 Task: Create New Vendor with Vendor Name: GTI Travel, Billing Address Line1: 722 Newport Road, Billing Address Line2: Stow, Billing Address Line3: NY 10976
Action: Mouse moved to (197, 31)
Screenshot: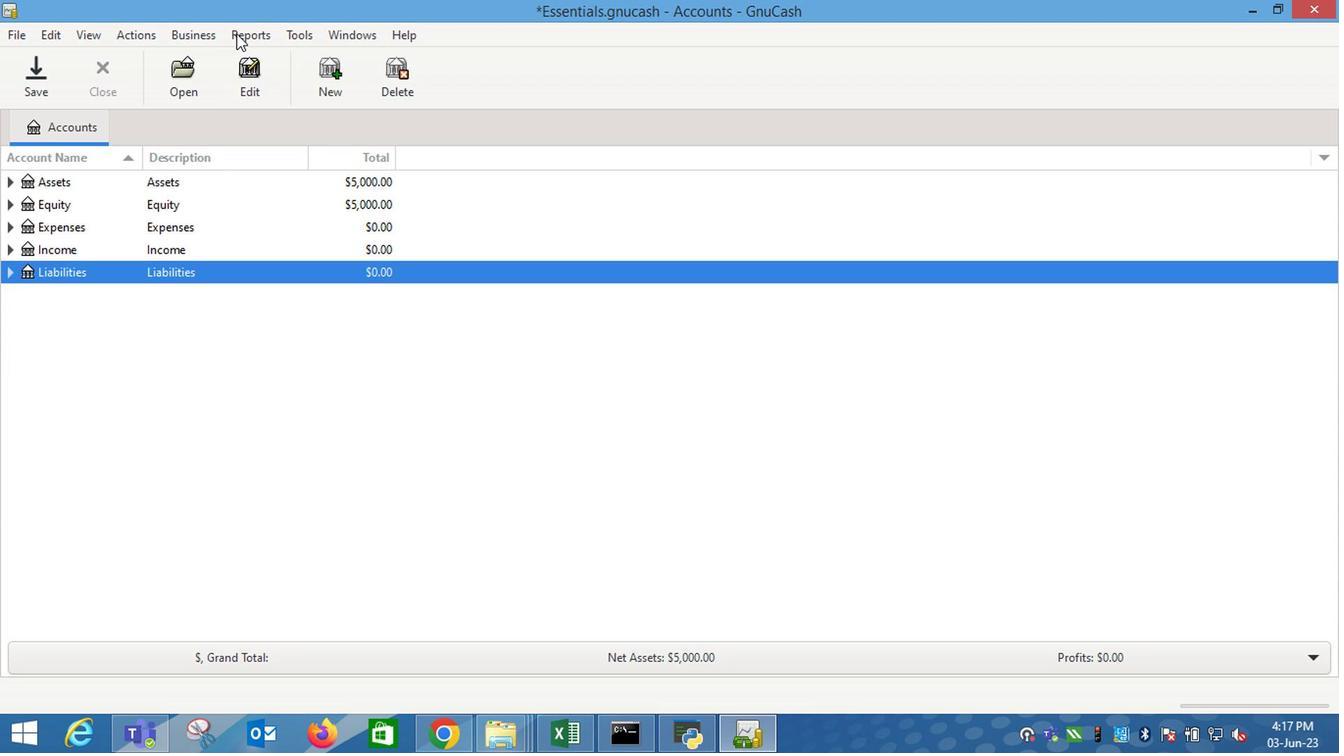 
Action: Mouse pressed left at (197, 31)
Screenshot: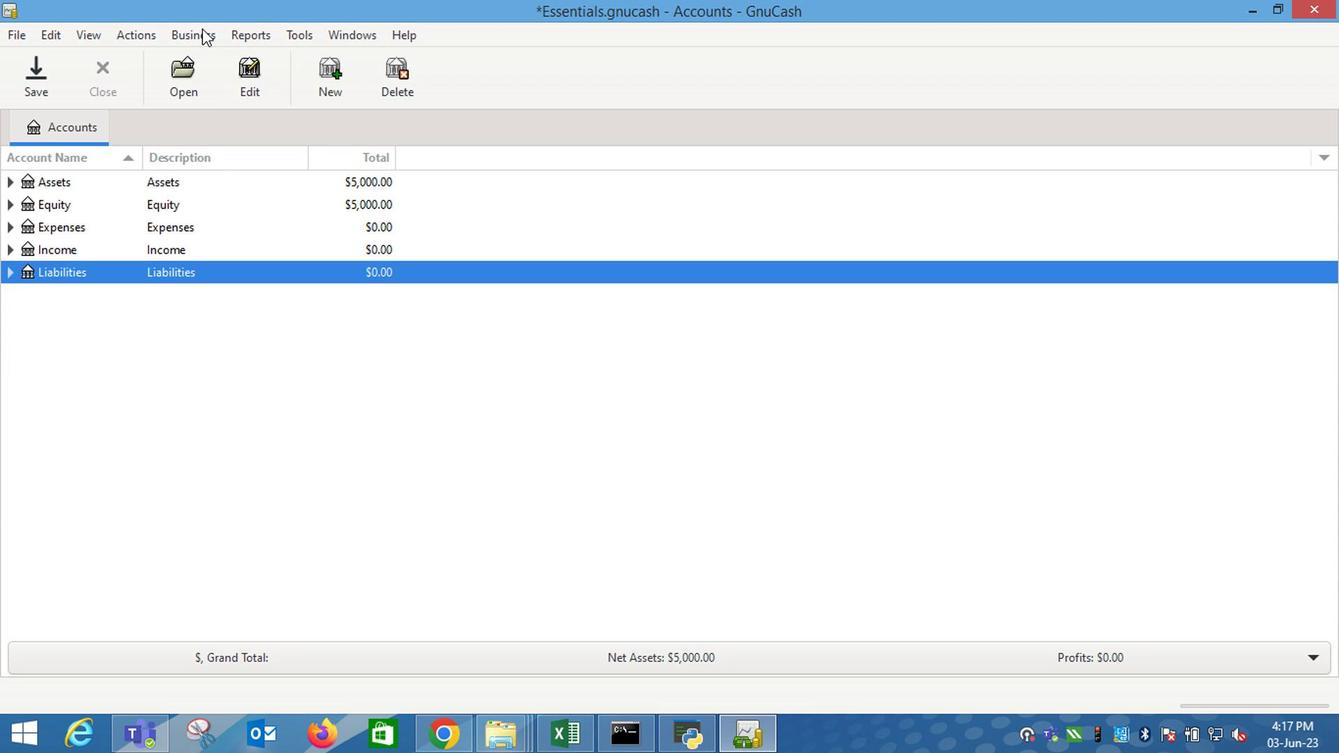 
Action: Mouse moved to (401, 110)
Screenshot: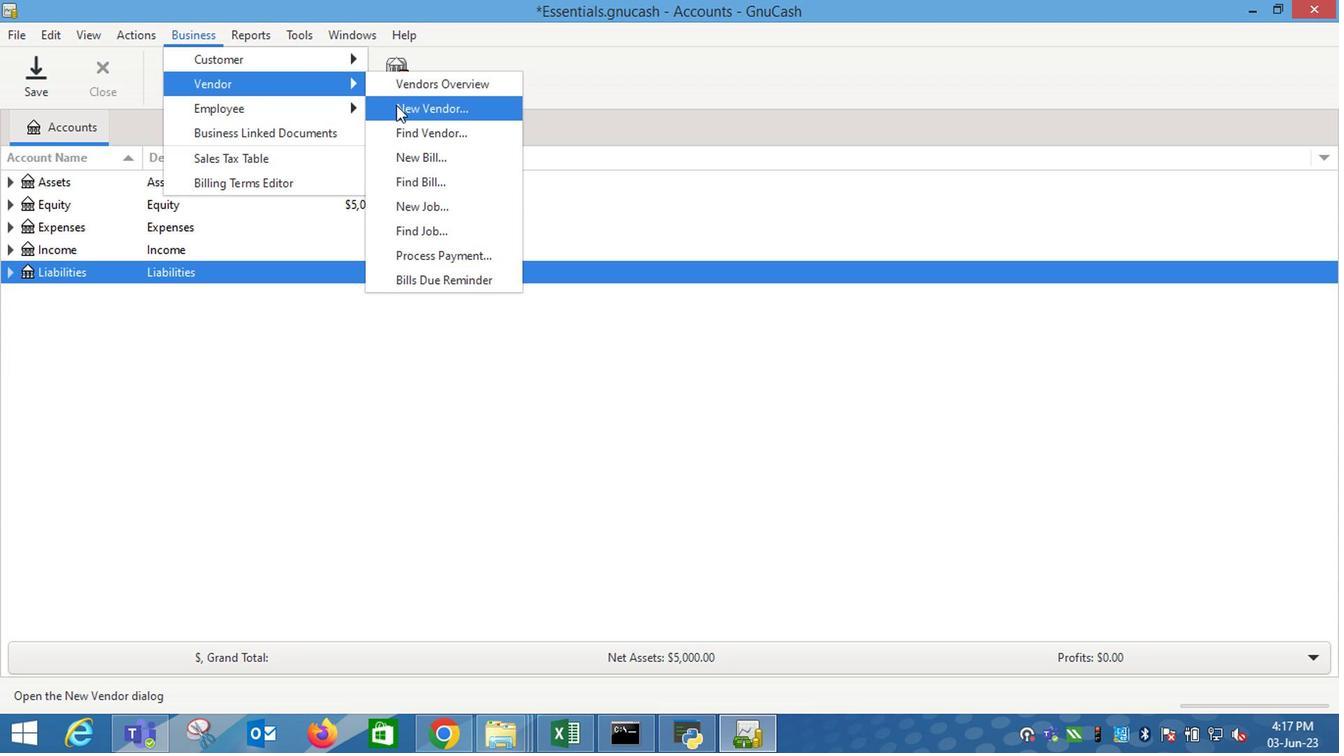 
Action: Mouse pressed left at (401, 110)
Screenshot: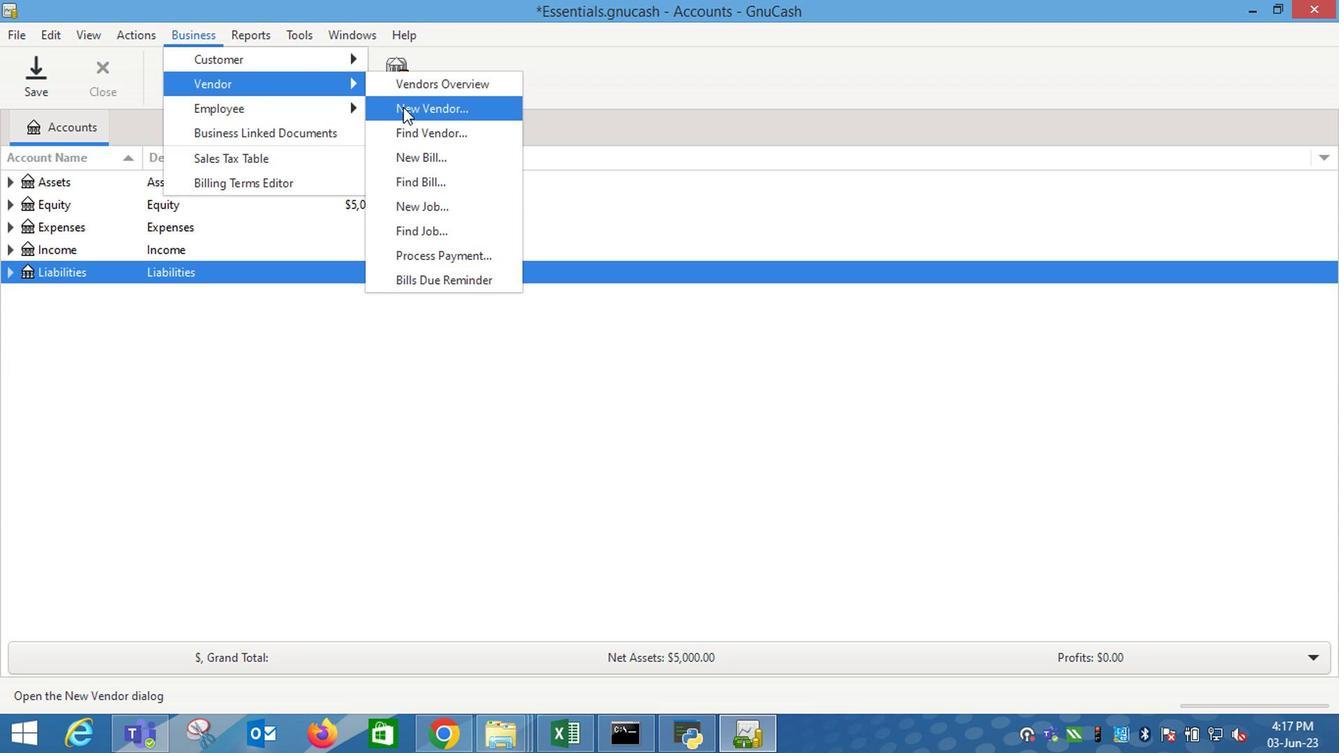 
Action: Mouse moved to (1170, 342)
Screenshot: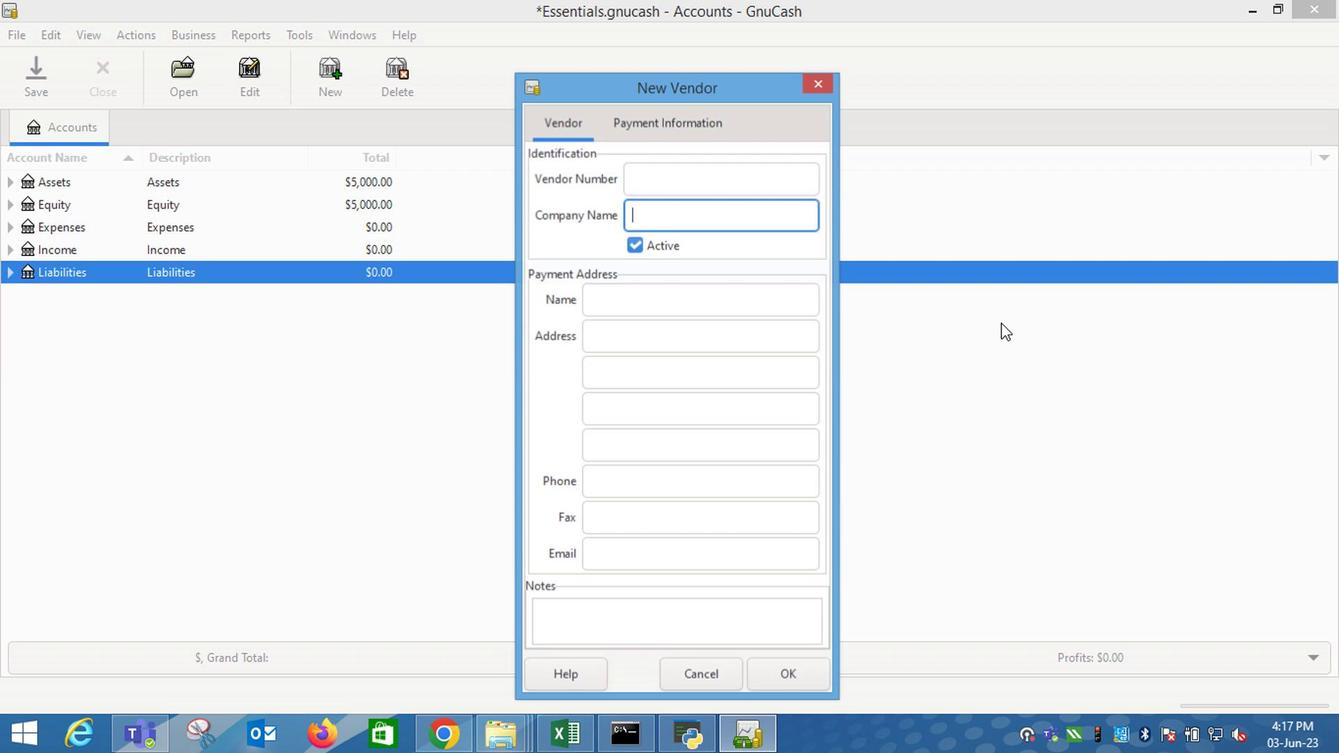 
Action: Key pressed <Key.shift_r>GTI<Key.space><Key.shift_r>Travel<Key.tab><Key.tab><Key.tab>722<Key.space><Key.shift_r>Newport<Key.space><Key.shift_r>Road<Key.tab><Key.shift_r>Stow<Key.tab><Key.shift_r>NY<Key.space>10976
Screenshot: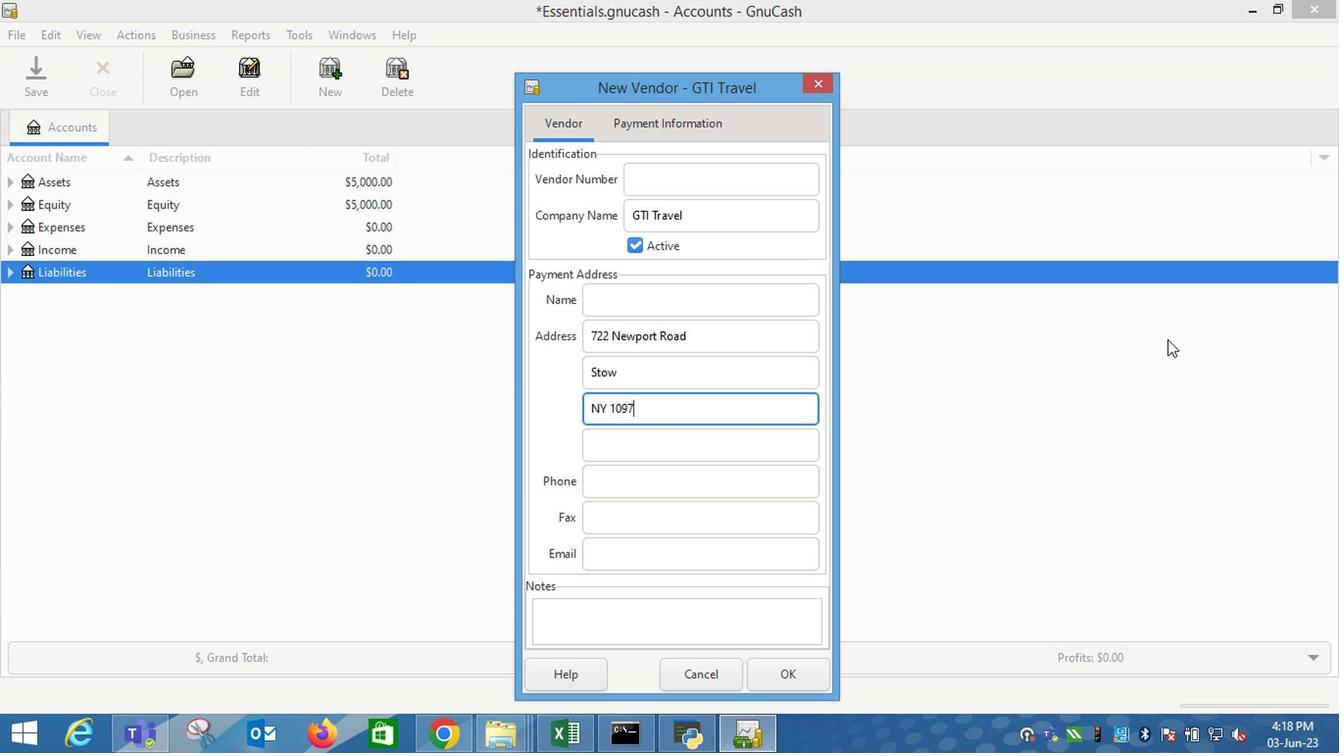 
Action: Mouse moved to (681, 126)
Screenshot: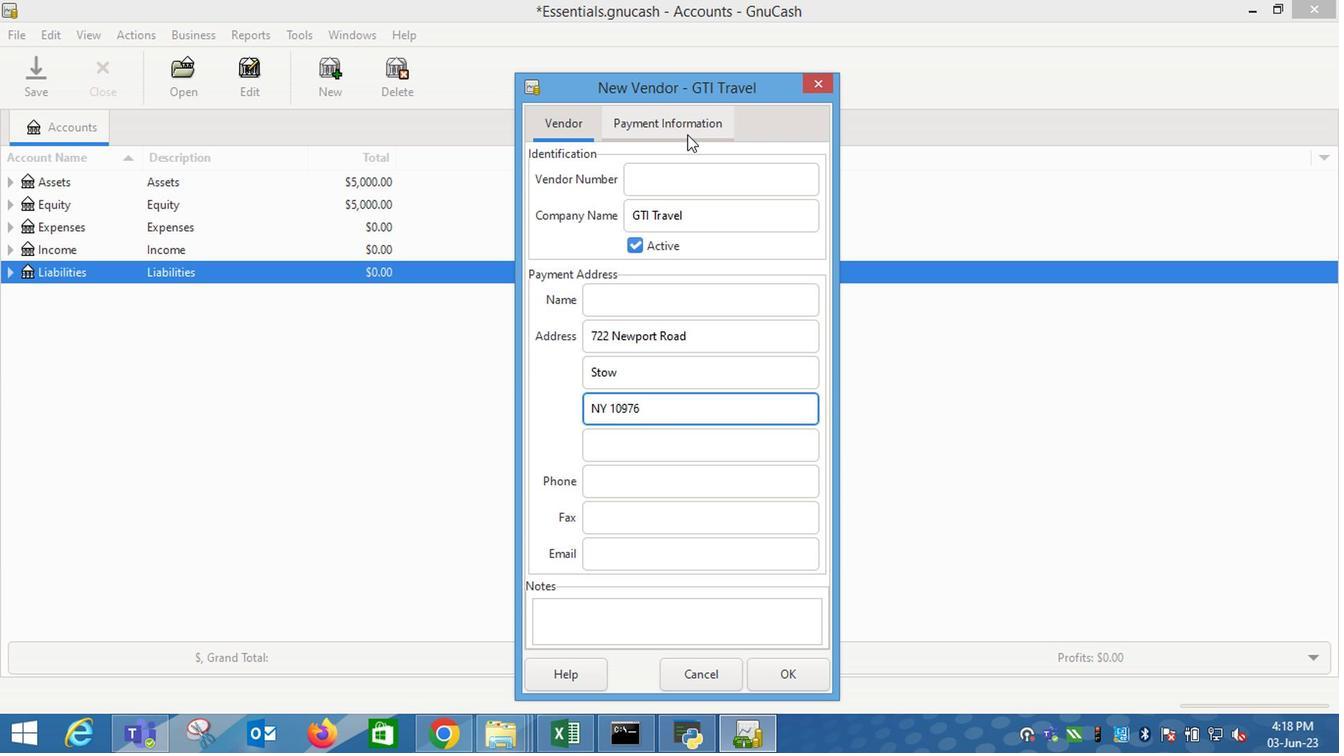 
Action: Mouse pressed left at (681, 126)
Screenshot: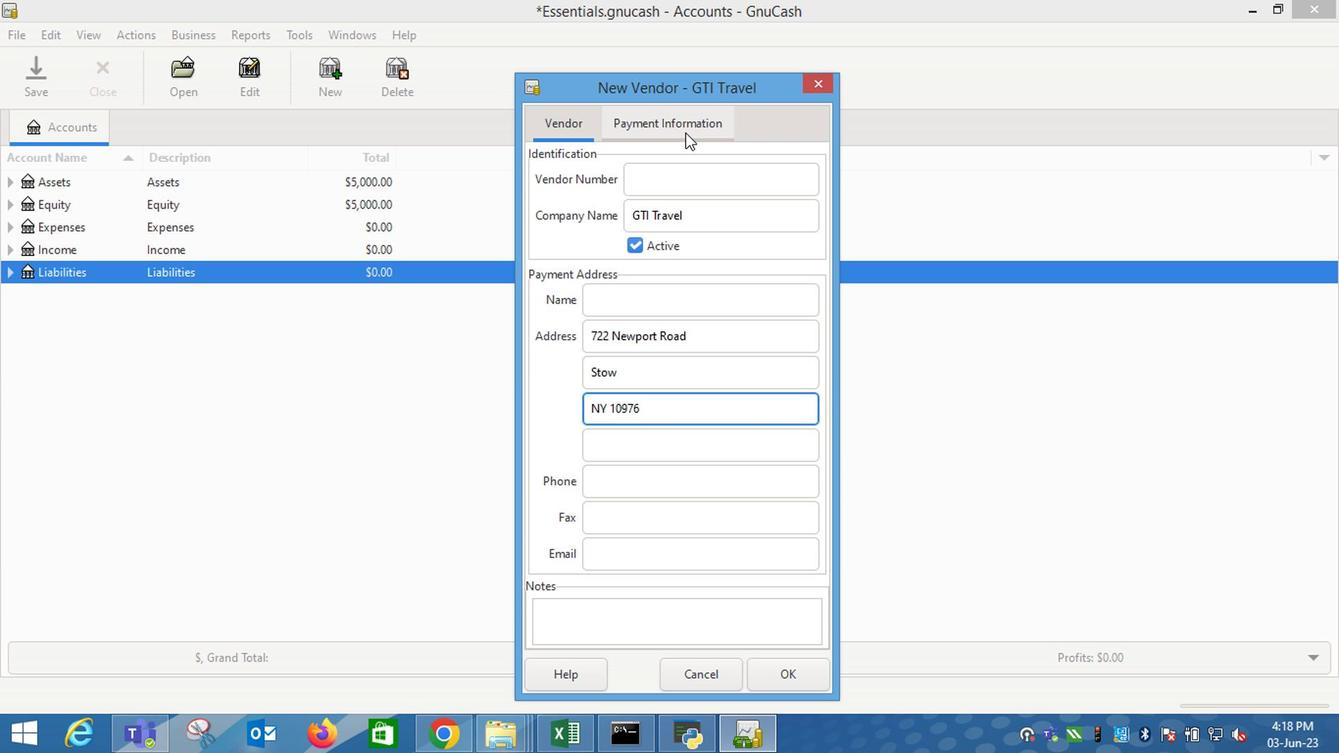 
Action: Mouse moved to (777, 665)
Screenshot: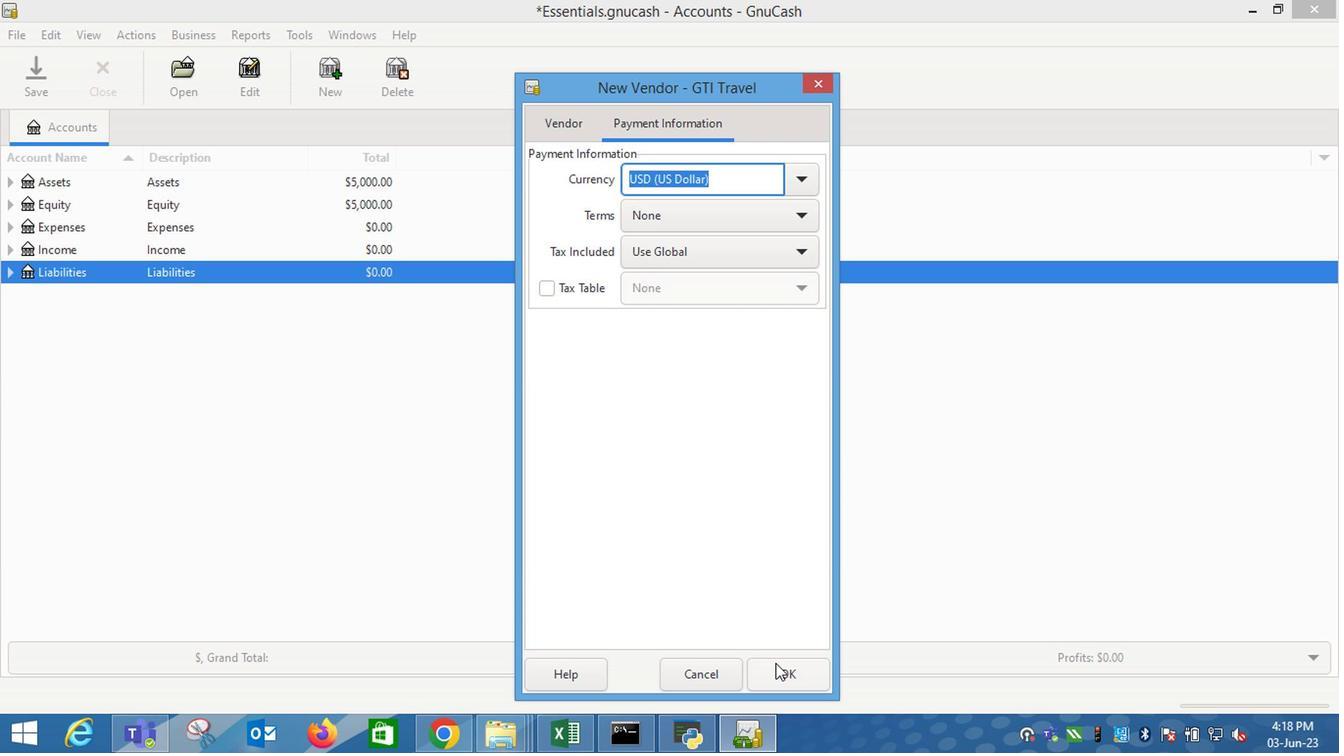 
Action: Mouse pressed left at (777, 665)
Screenshot: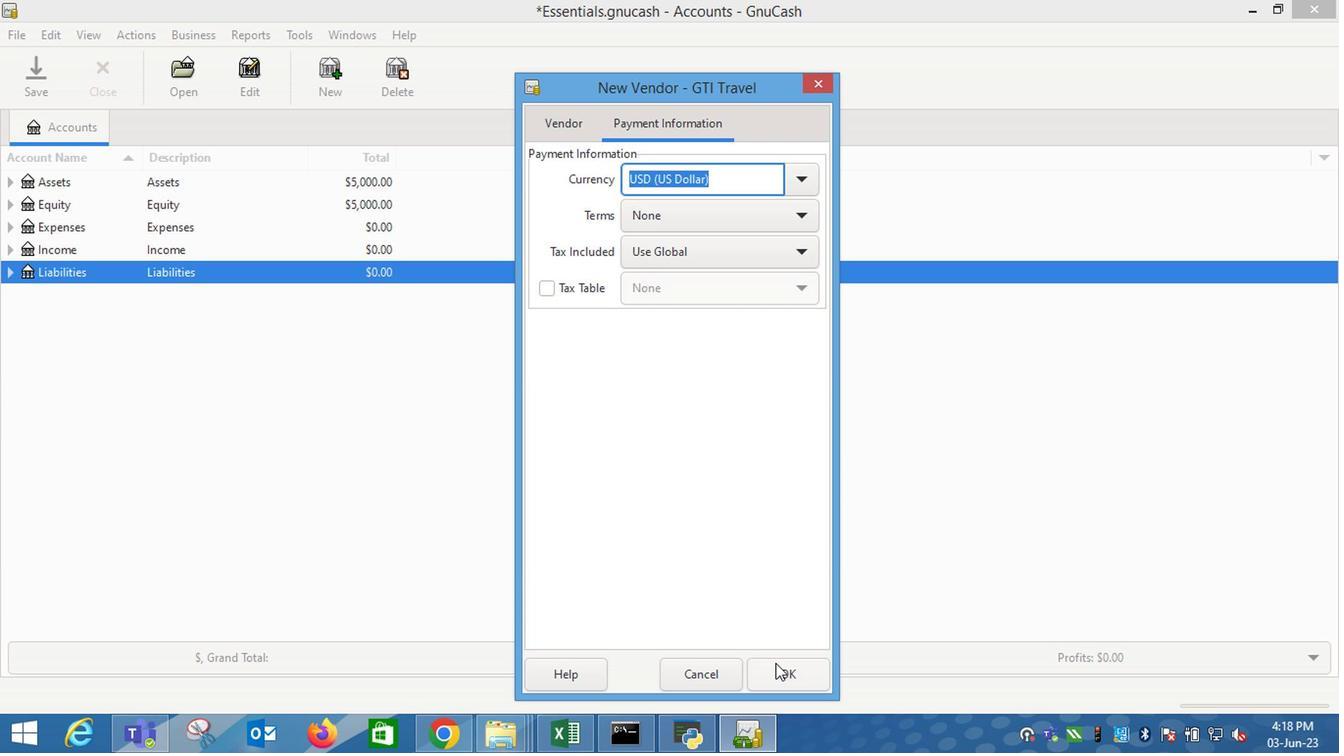 
Action: Mouse moved to (778, 665)
Screenshot: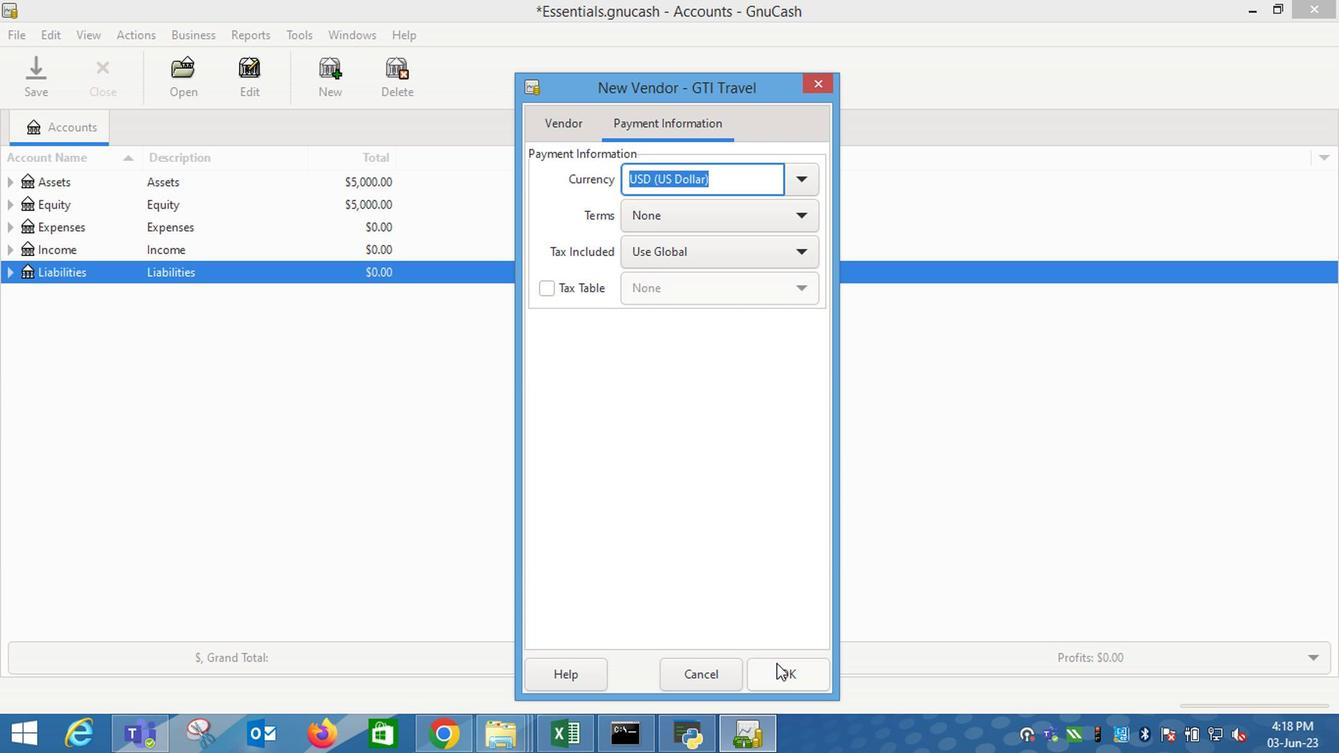 
